 Task: Apply border color.
Action: Mouse moved to (216, 265)
Screenshot: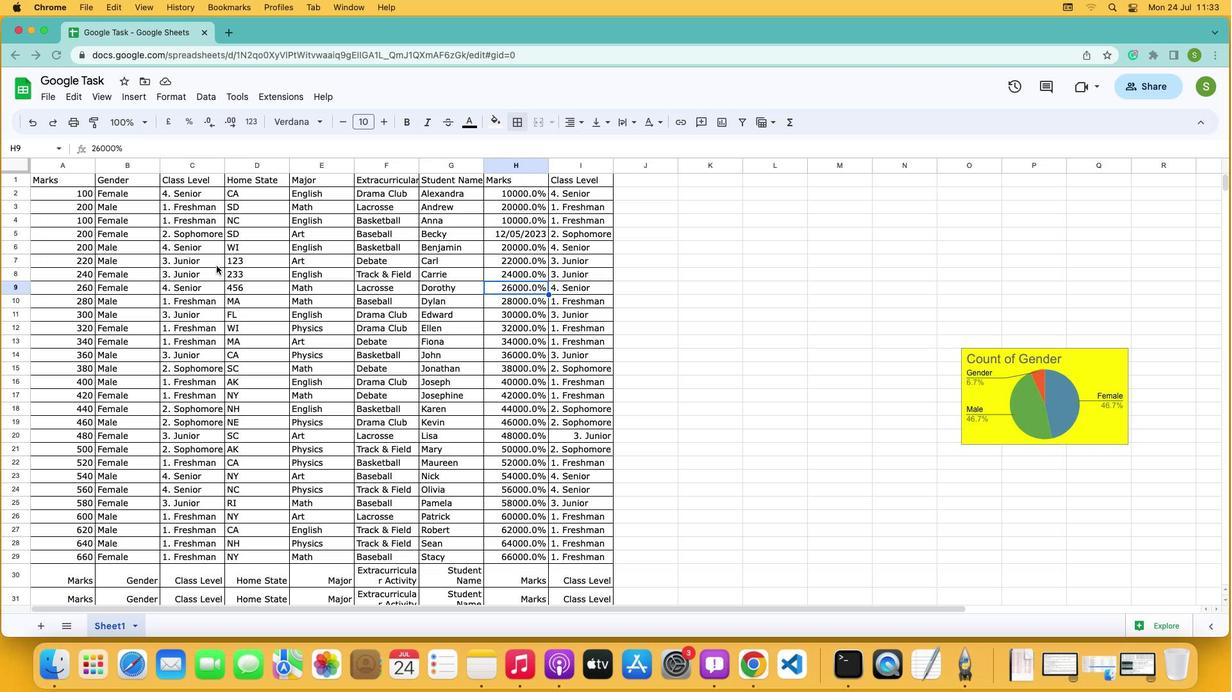 
Action: Mouse pressed left at (216, 265)
Screenshot: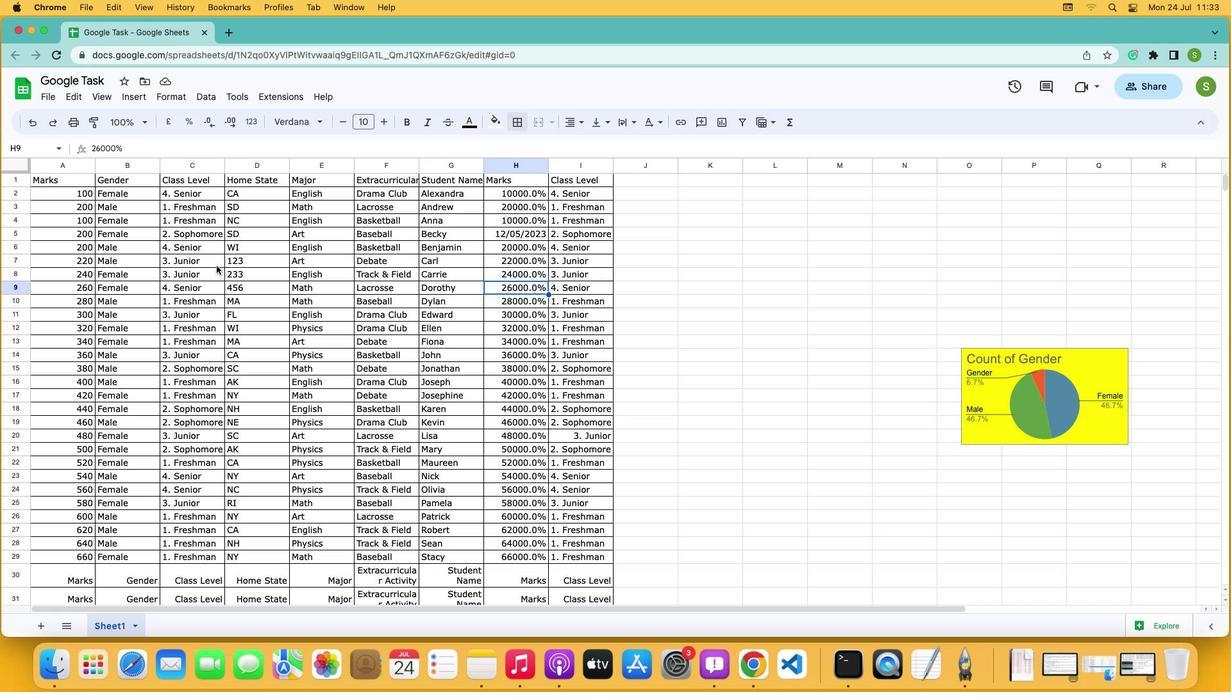 
Action: Mouse moved to (49, 180)
Screenshot: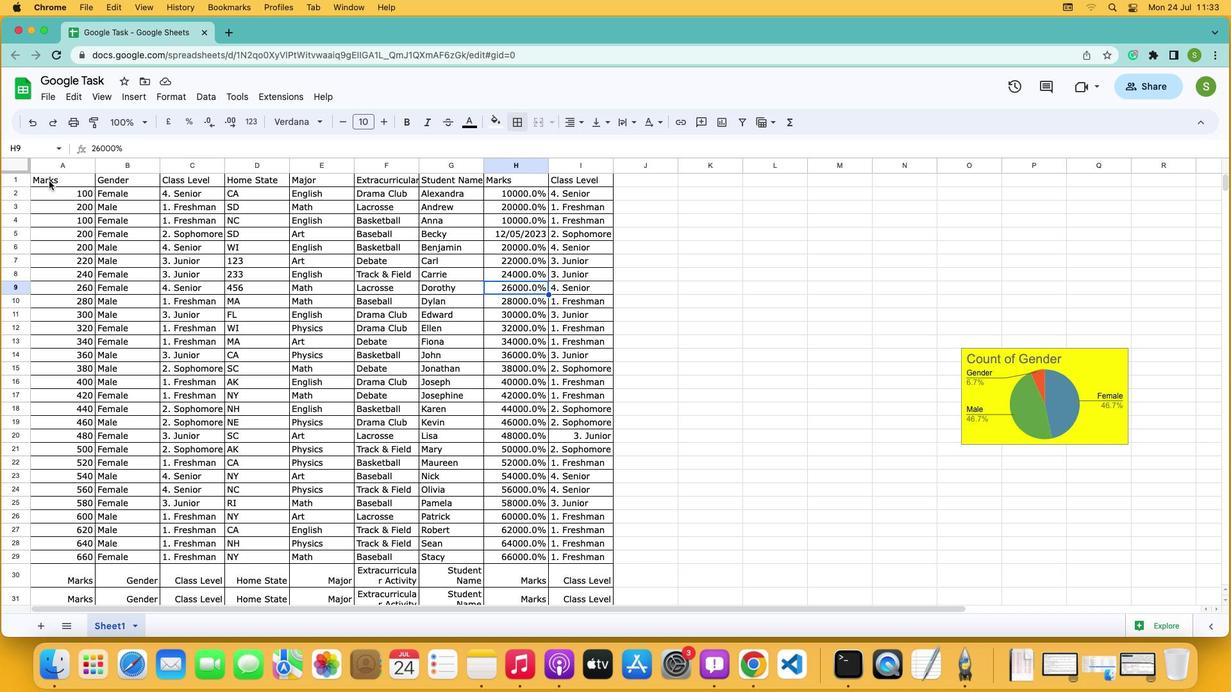 
Action: Mouse pressed left at (49, 180)
Screenshot: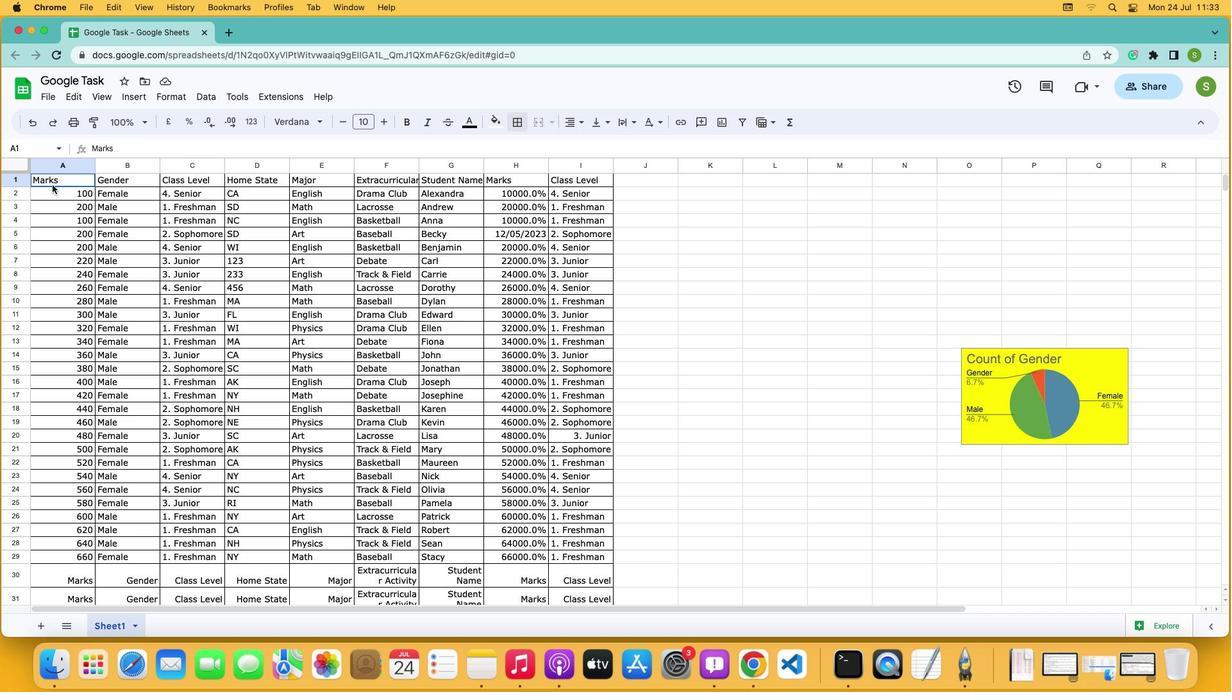 
Action: Mouse moved to (517, 128)
Screenshot: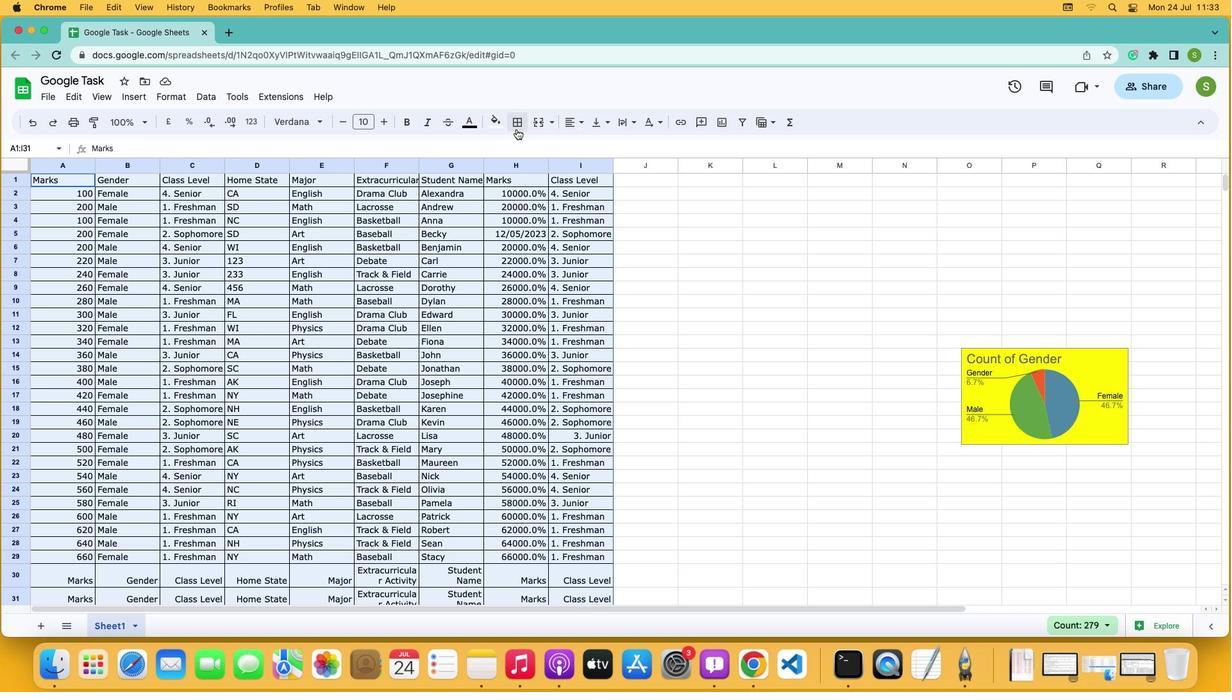 
Action: Mouse pressed left at (517, 128)
Screenshot: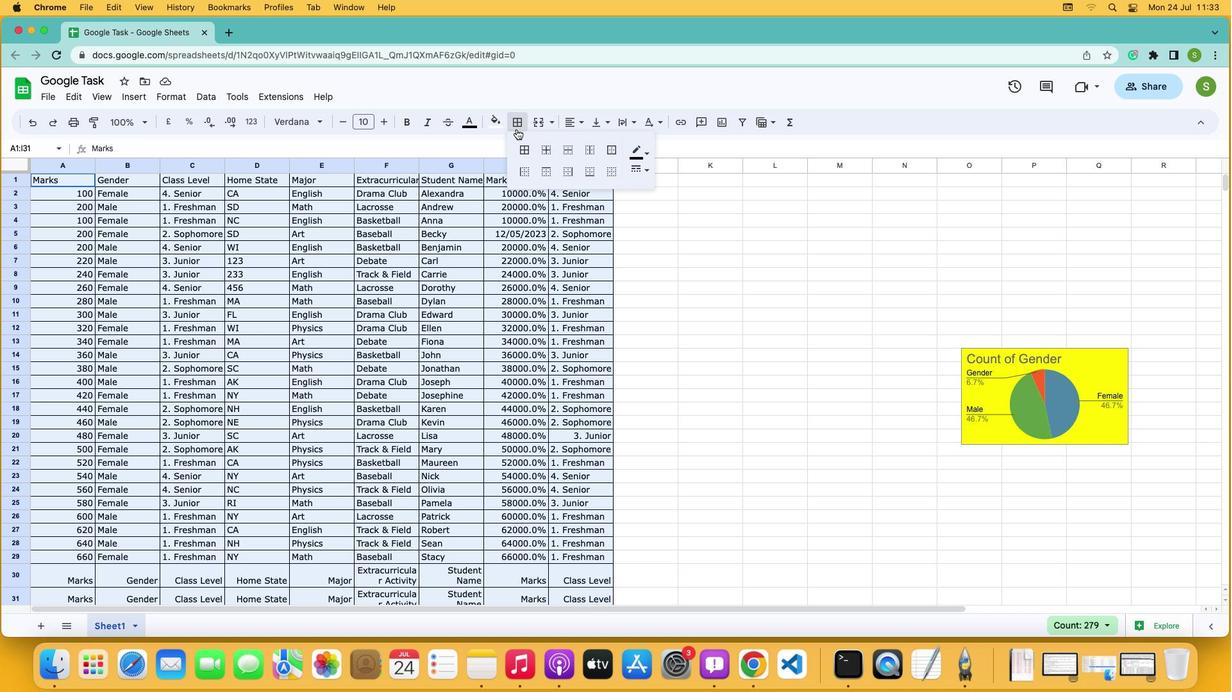 
Action: Mouse moved to (526, 153)
Screenshot: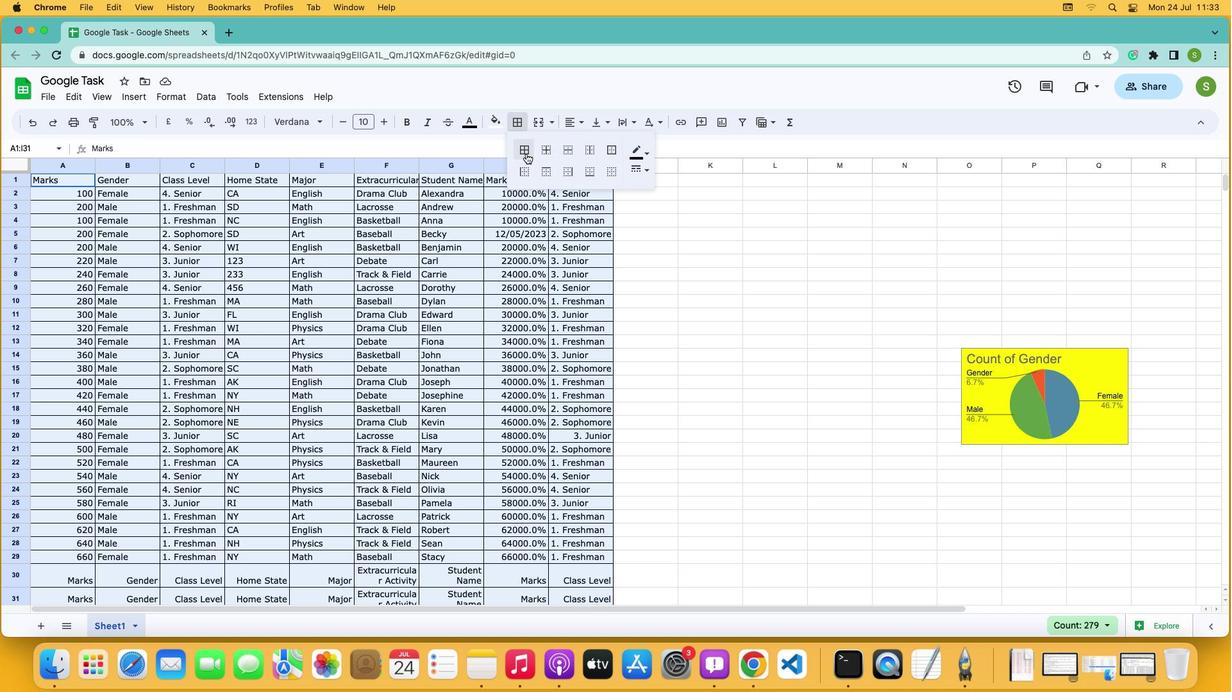 
Action: Mouse pressed left at (526, 153)
Screenshot: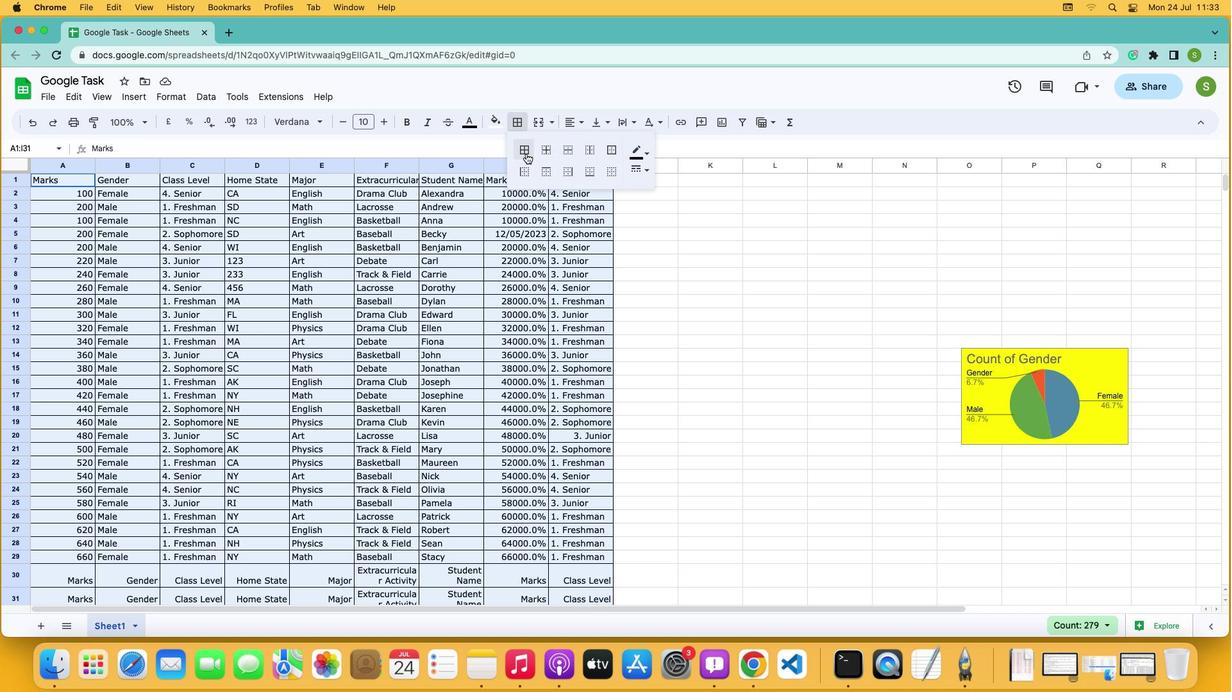 
Action: Mouse moved to (647, 152)
Screenshot: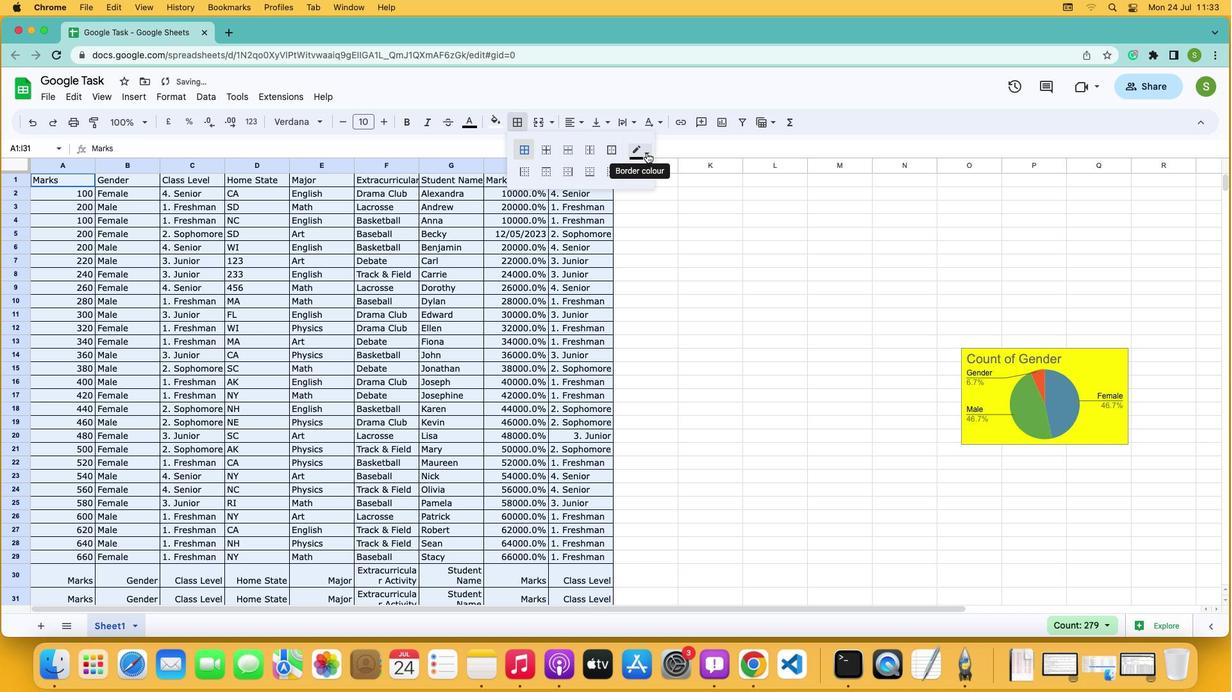 
Action: Mouse pressed left at (647, 152)
Screenshot: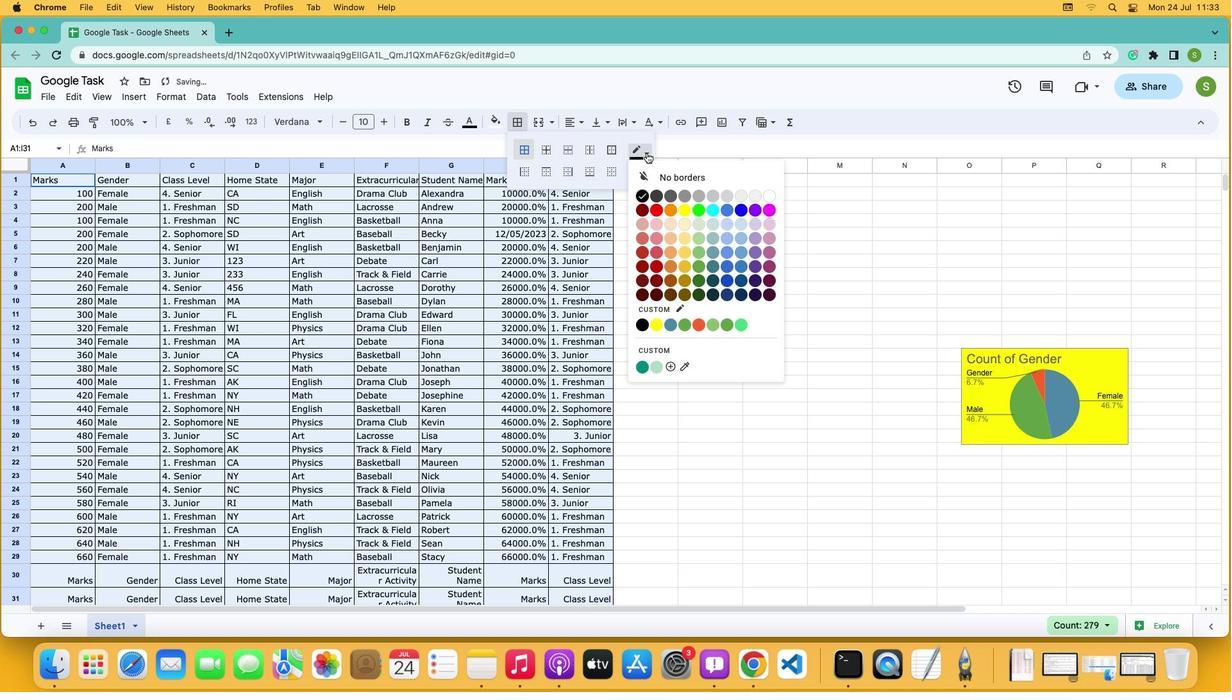 
Action: Mouse moved to (658, 210)
Screenshot: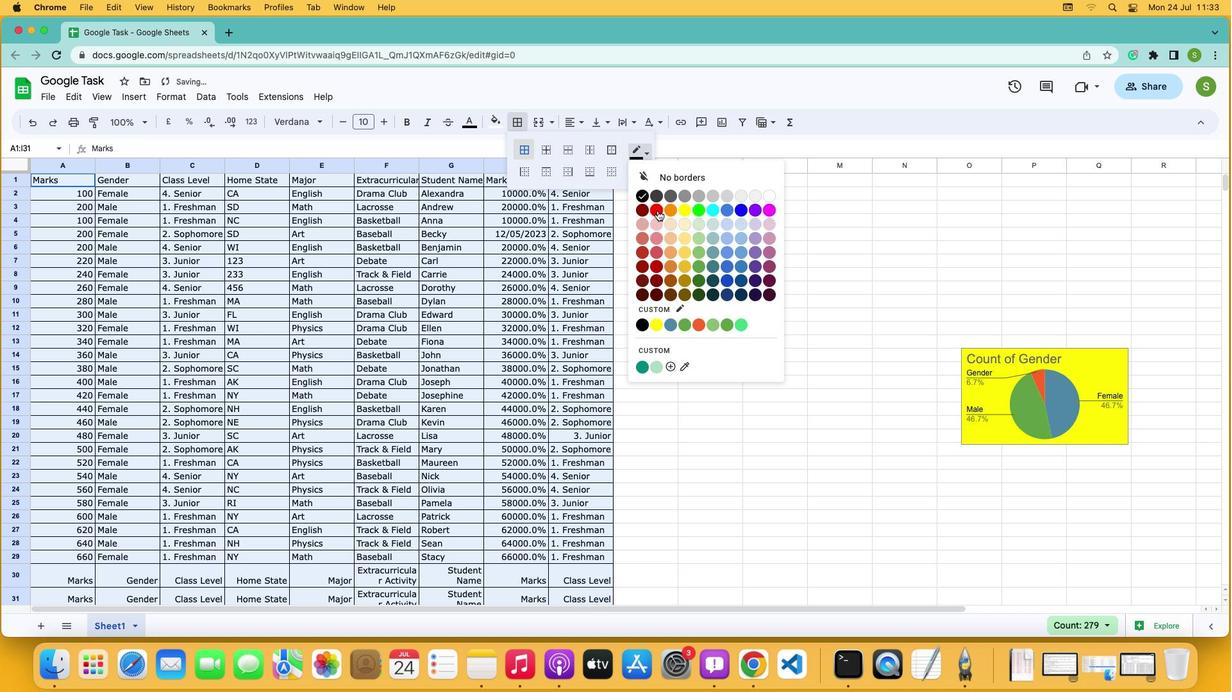 
Action: Mouse pressed left at (658, 210)
Screenshot: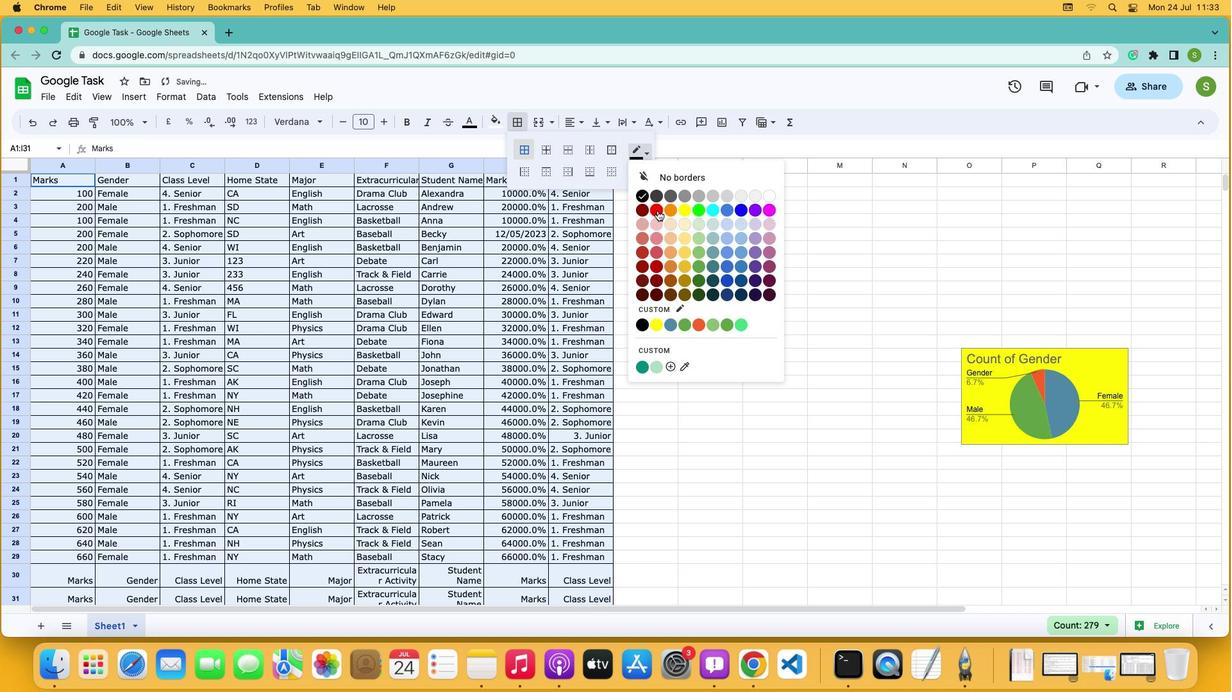 
